 Task: Create a section Feature Fiesta and in the section, add a milestone Cryptocurrency Integration in the project AuroraStream
Action: Mouse moved to (451, 533)
Screenshot: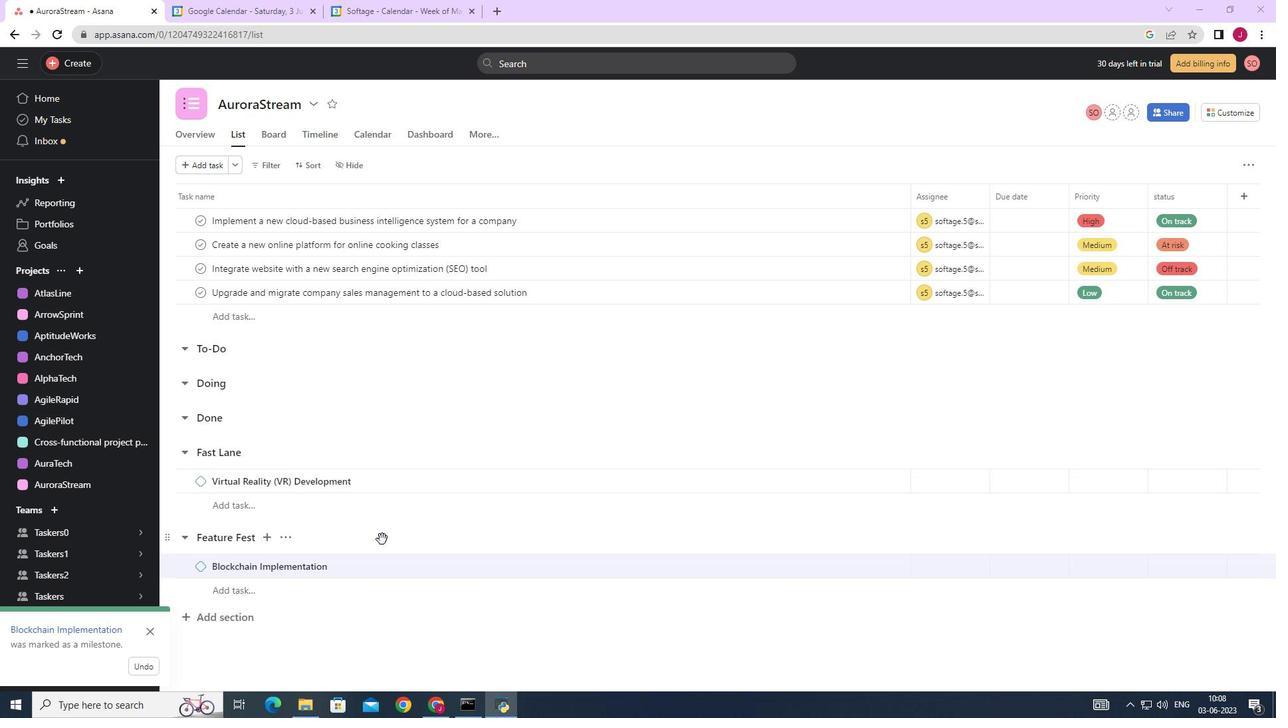 
Action: Mouse scrolled (451, 533) with delta (0, 0)
Screenshot: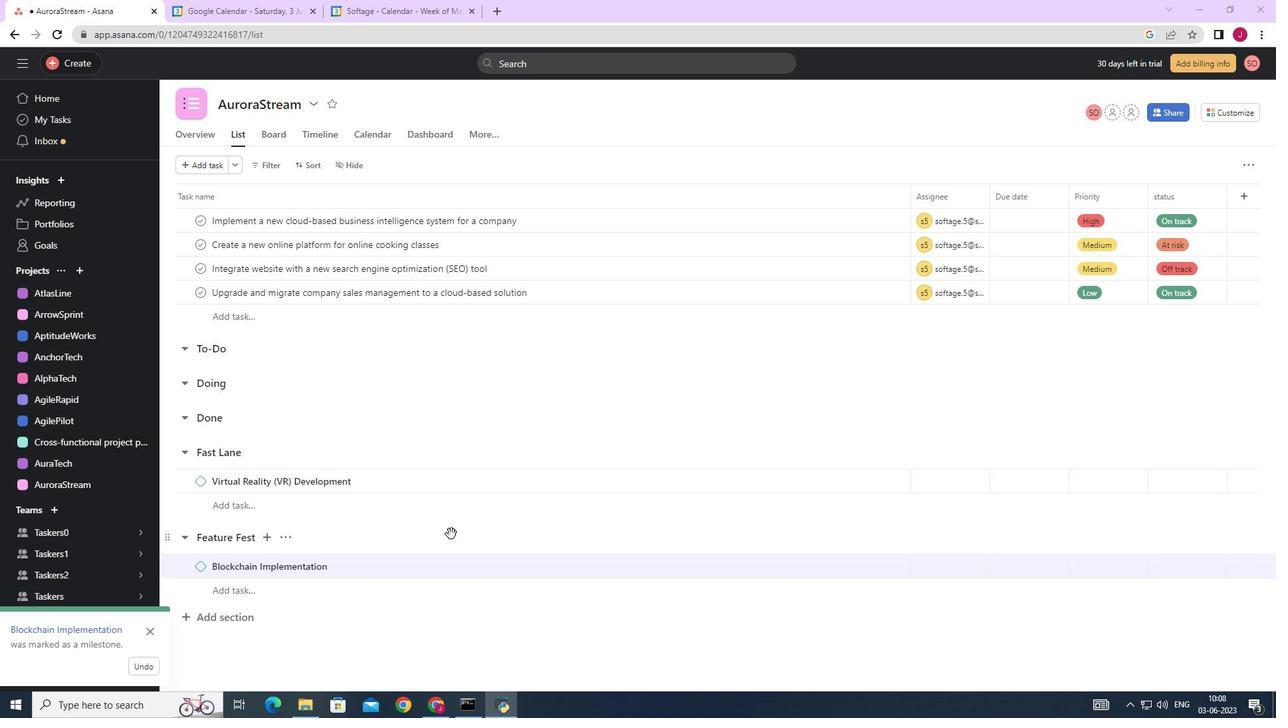 
Action: Mouse moved to (451, 533)
Screenshot: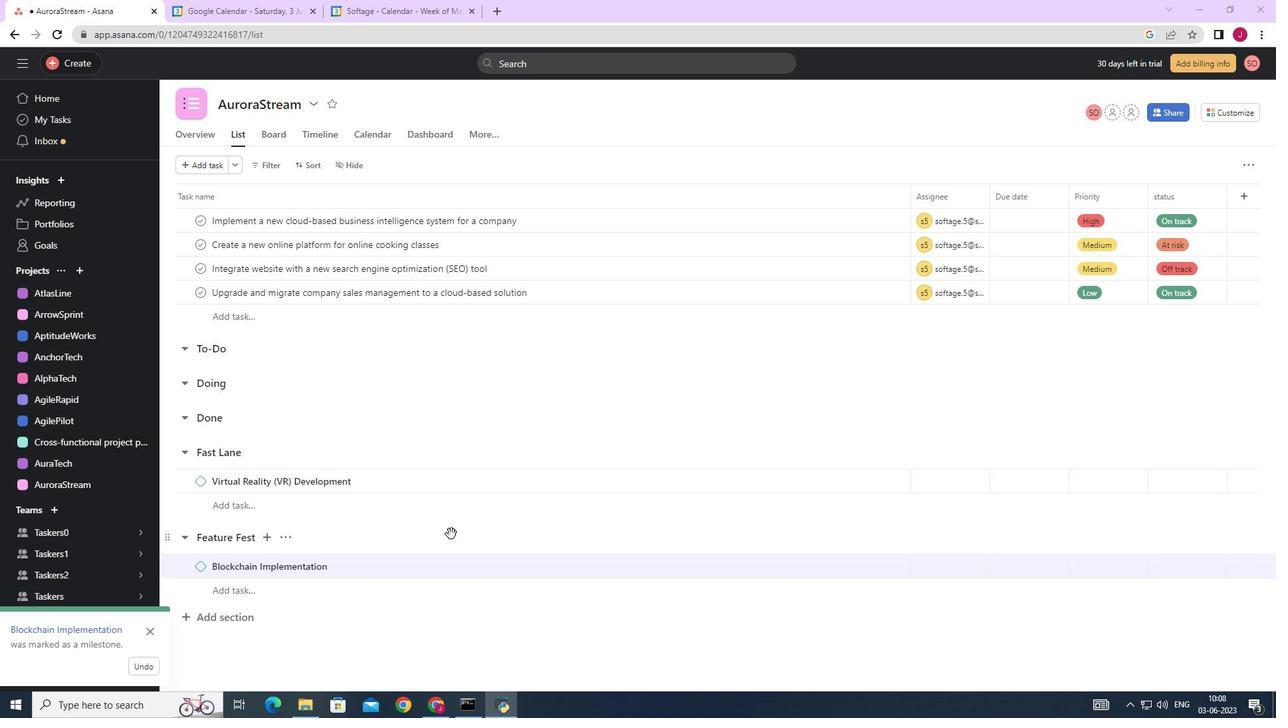 
Action: Mouse scrolled (451, 533) with delta (0, 0)
Screenshot: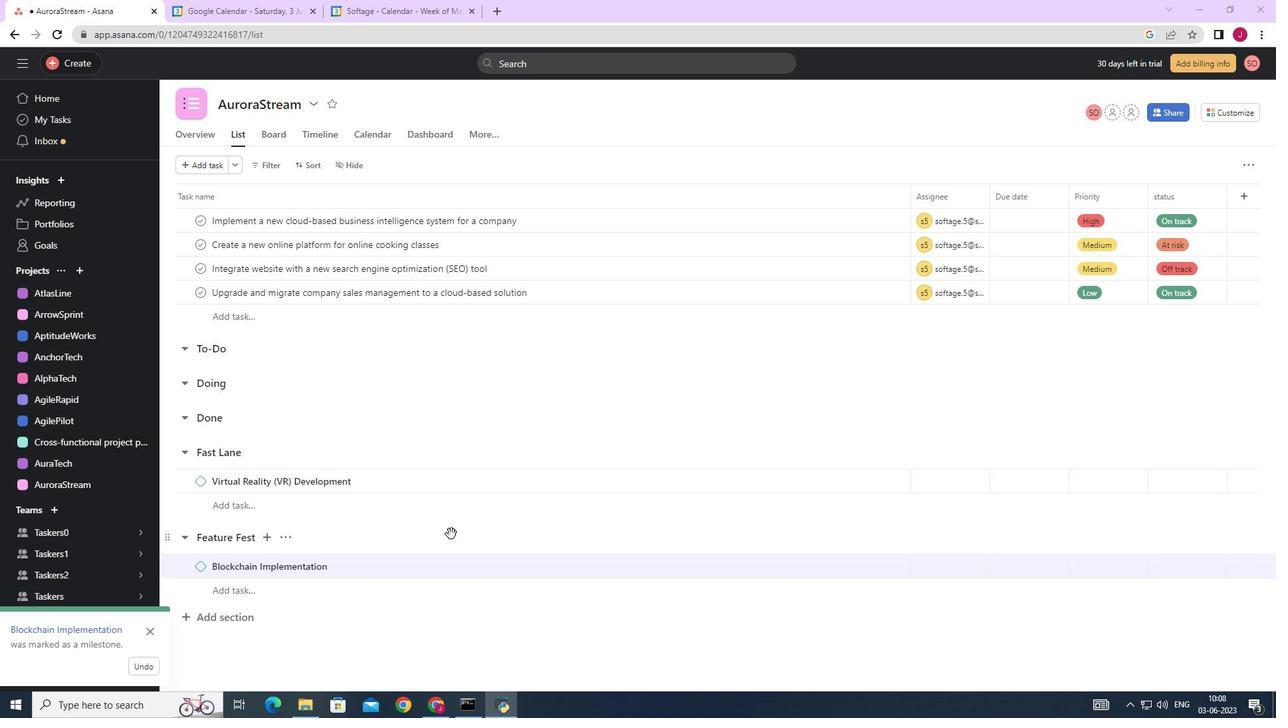 
Action: Mouse scrolled (451, 533) with delta (0, 0)
Screenshot: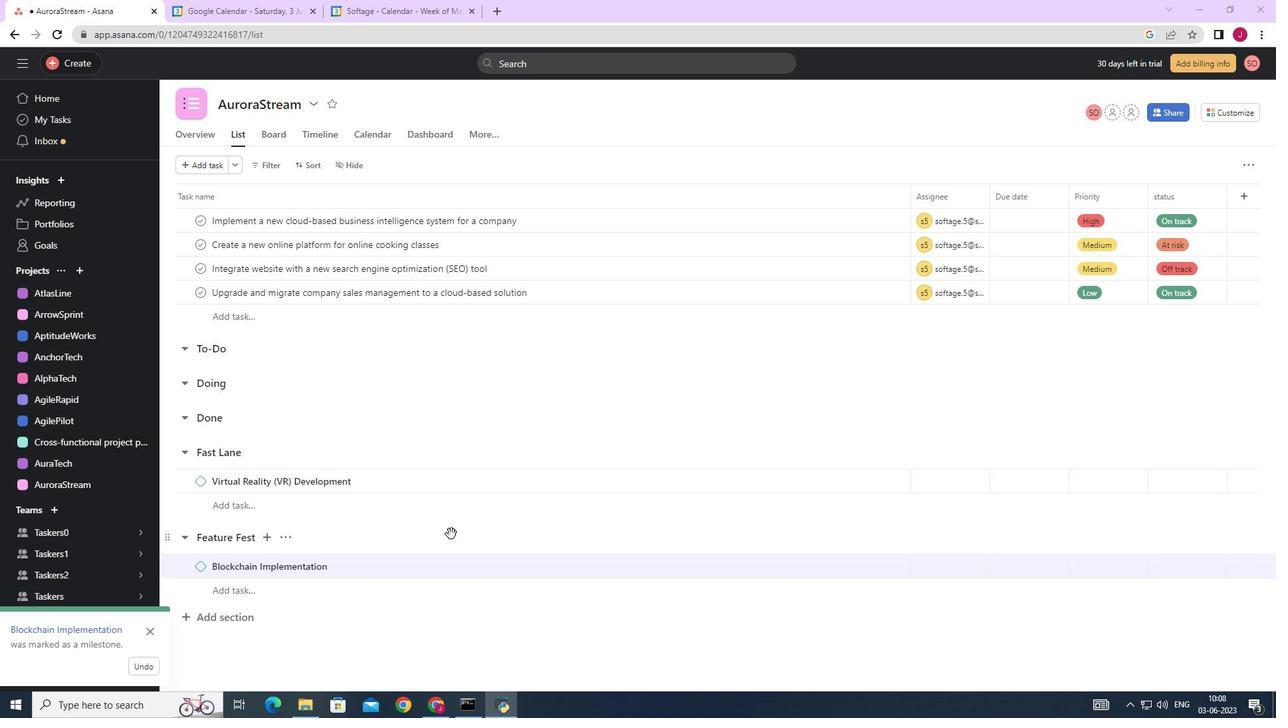 
Action: Mouse scrolled (451, 533) with delta (0, 0)
Screenshot: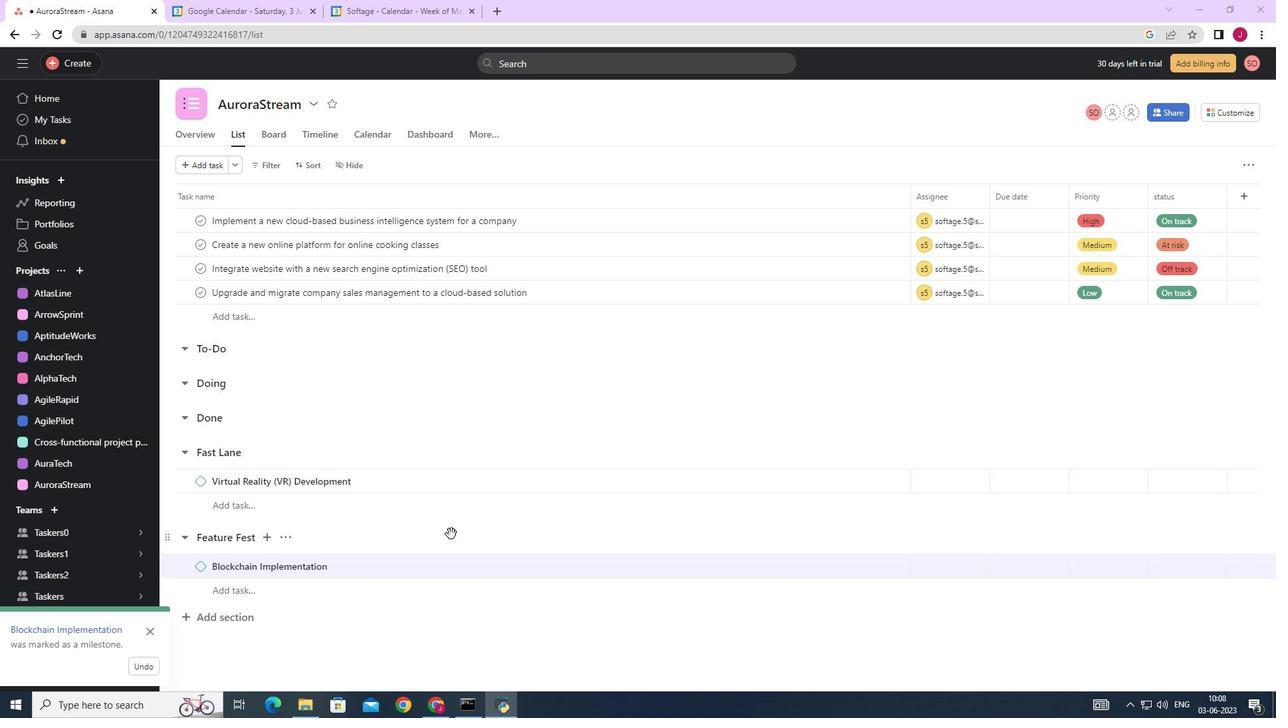 
Action: Mouse scrolled (451, 533) with delta (0, 0)
Screenshot: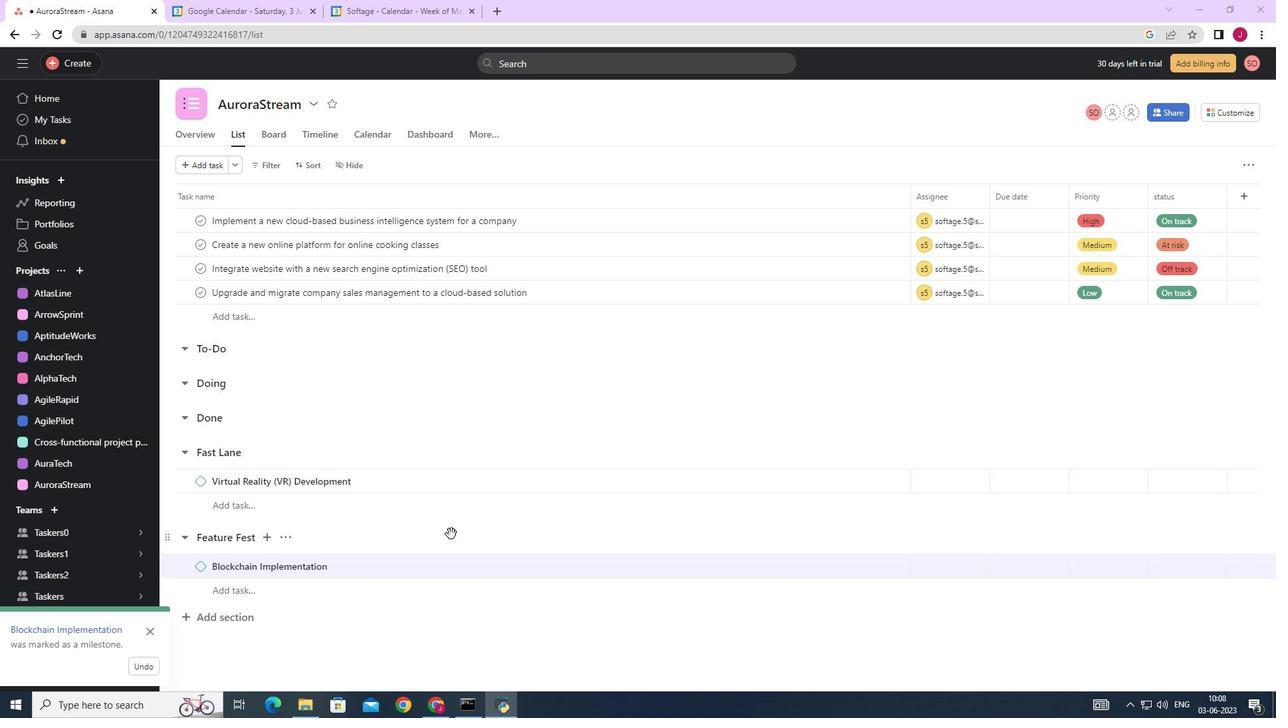 
Action: Mouse moved to (146, 628)
Screenshot: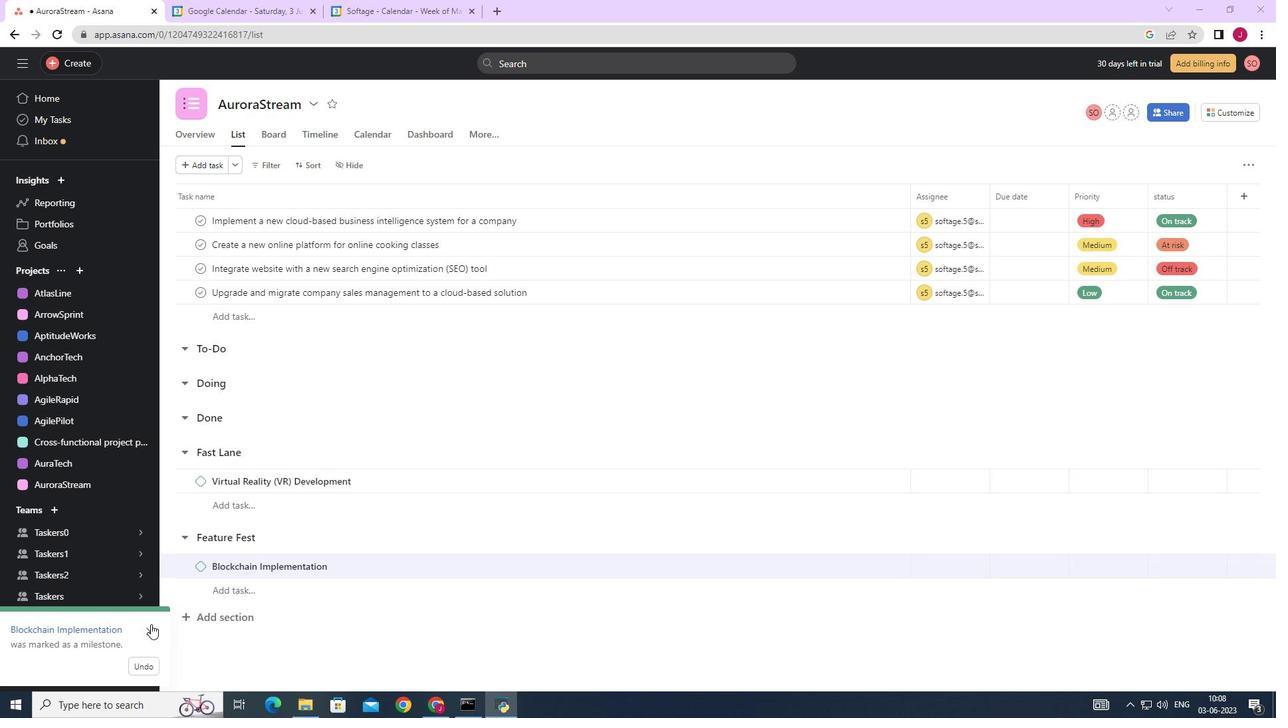 
Action: Mouse pressed left at (146, 628)
Screenshot: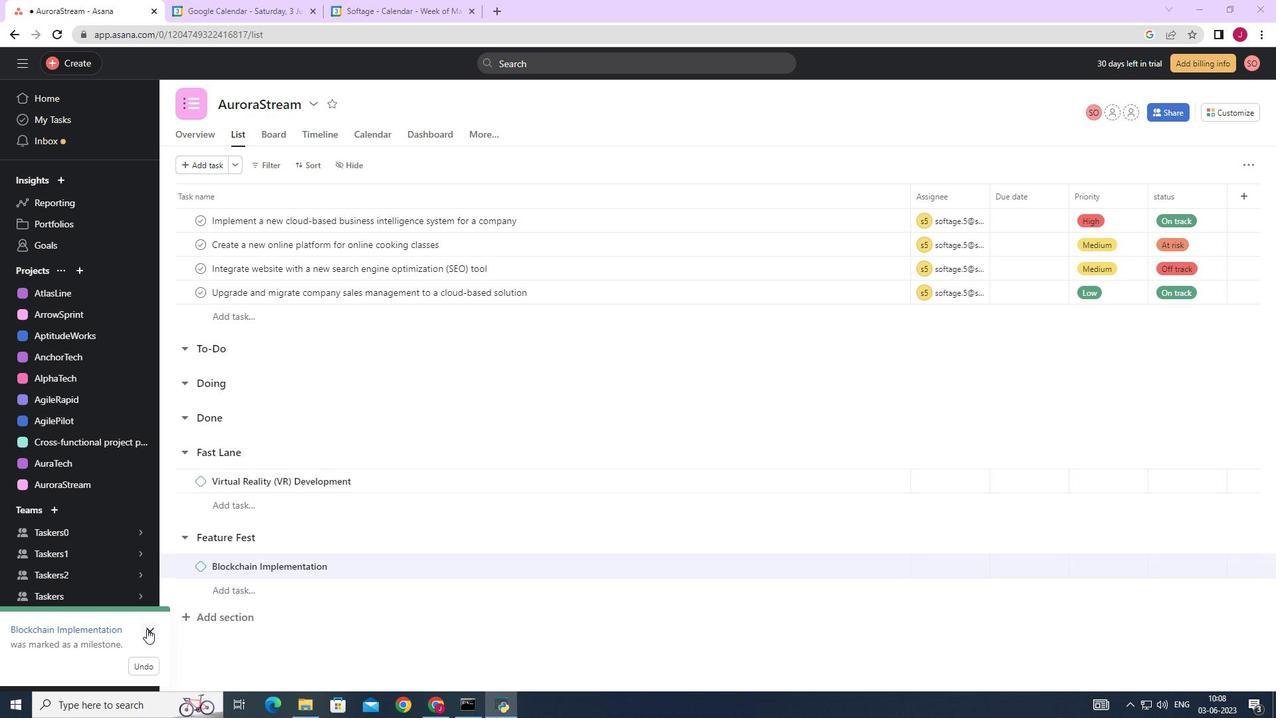 
Action: Mouse moved to (218, 615)
Screenshot: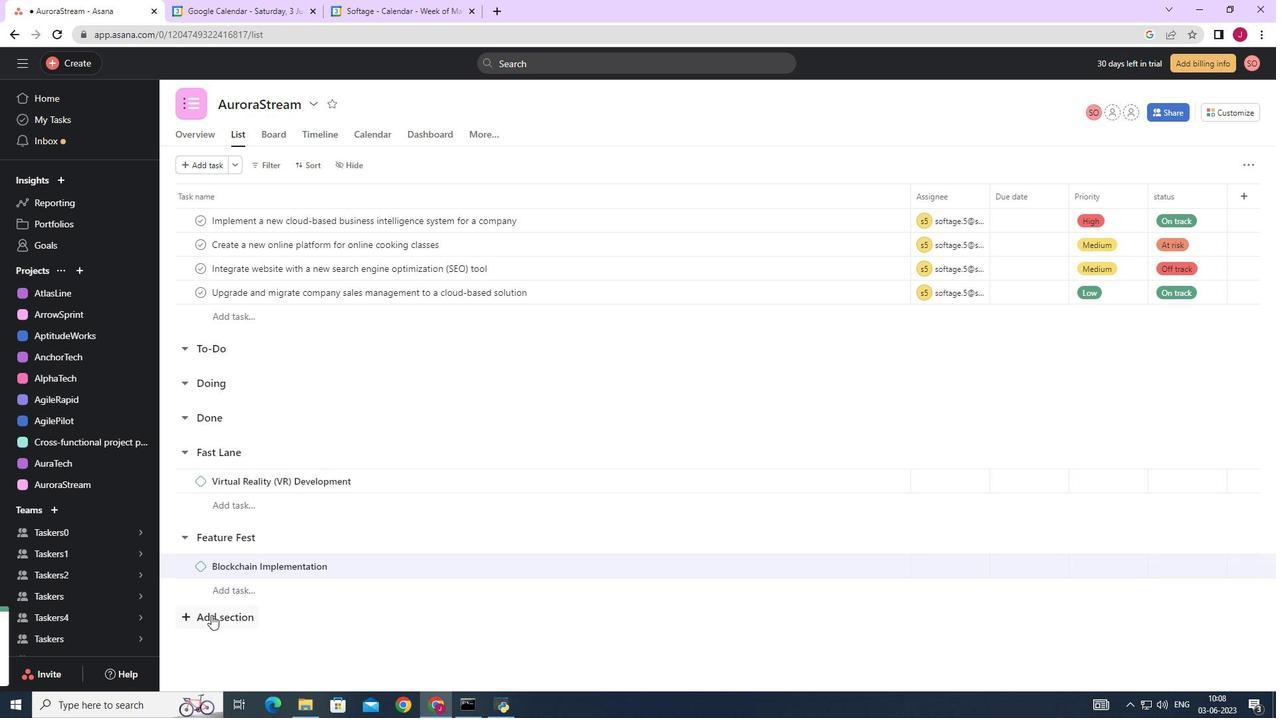 
Action: Mouse pressed left at (218, 615)
Screenshot: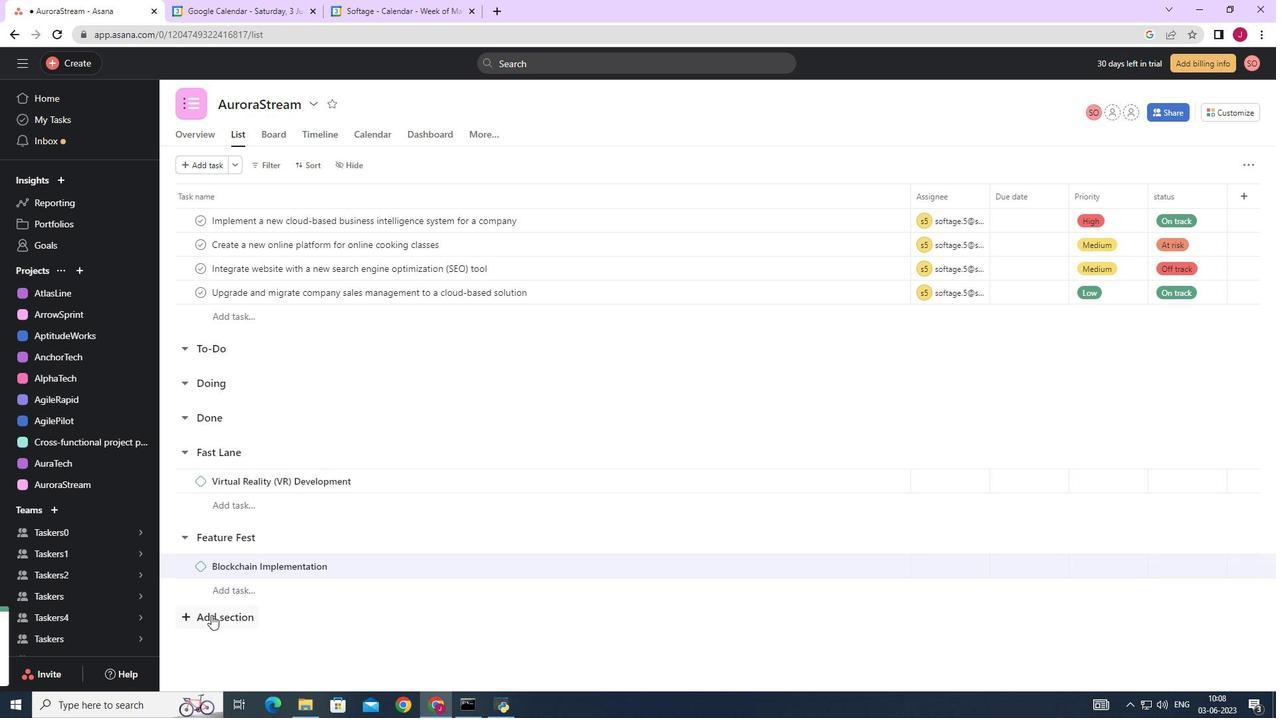 
Action: Mouse moved to (242, 617)
Screenshot: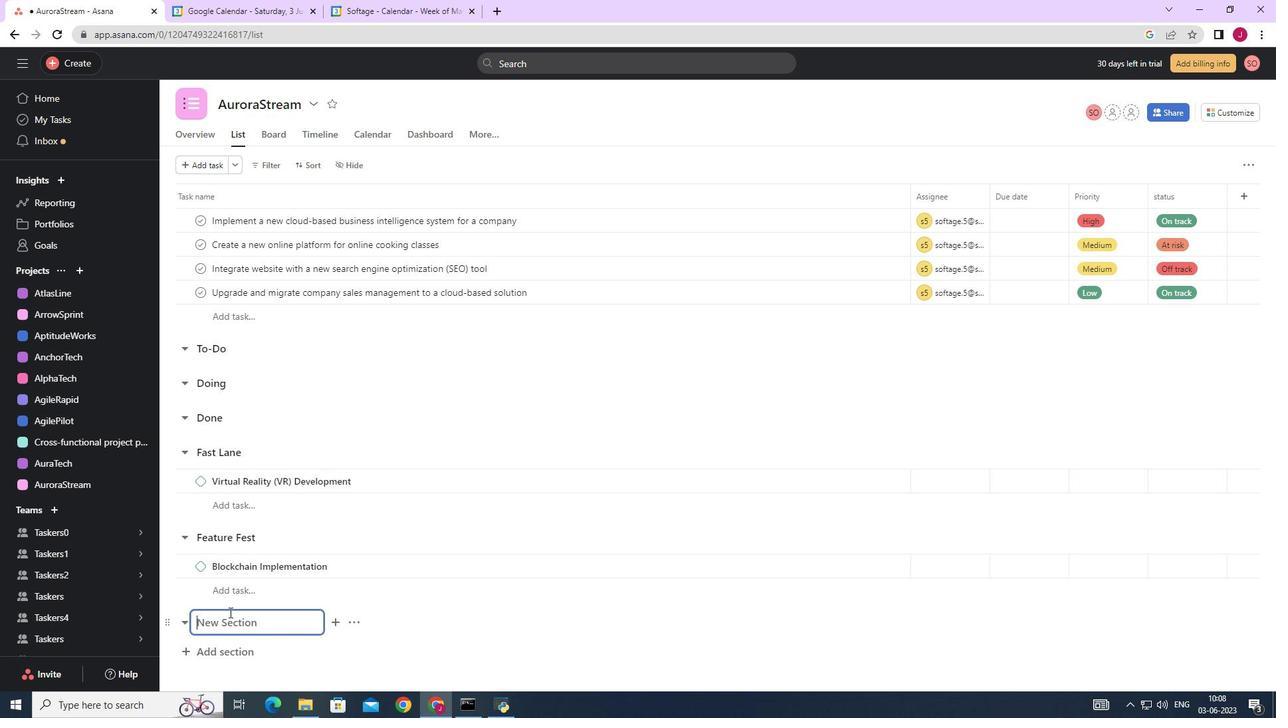 
Action: Mouse scrolled (242, 616) with delta (0, 0)
Screenshot: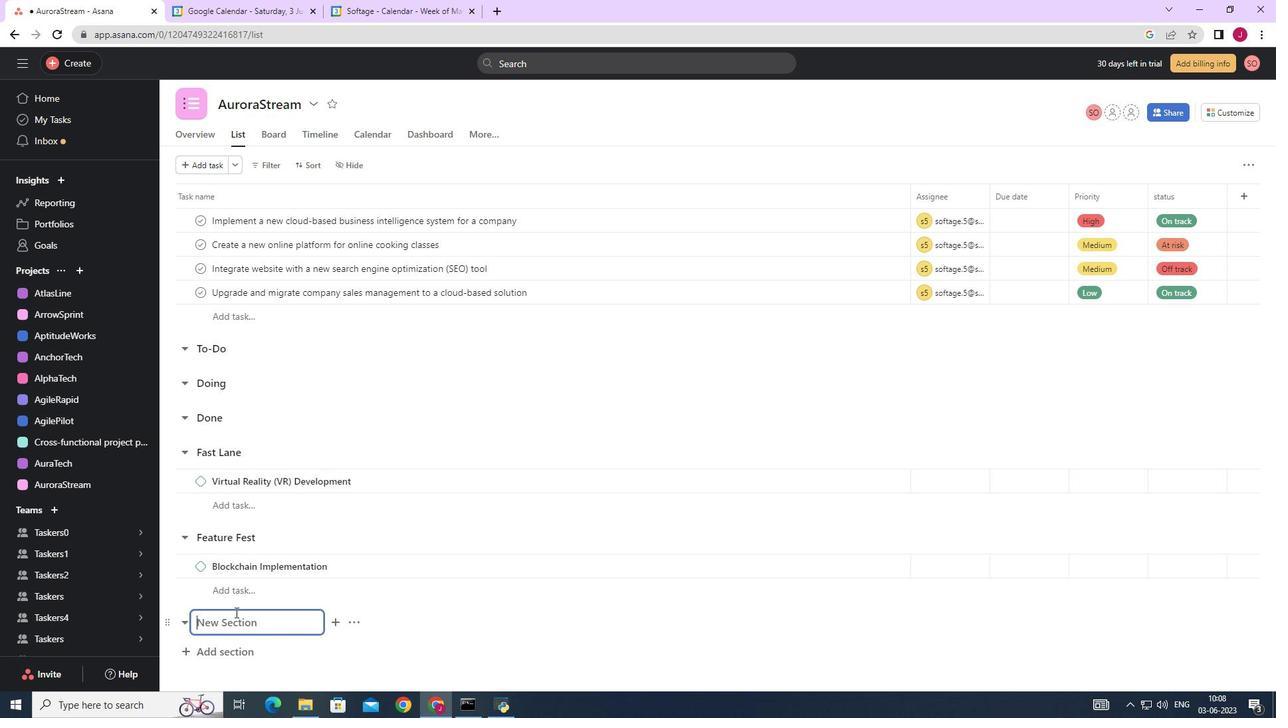 
Action: Mouse scrolled (242, 616) with delta (0, 0)
Screenshot: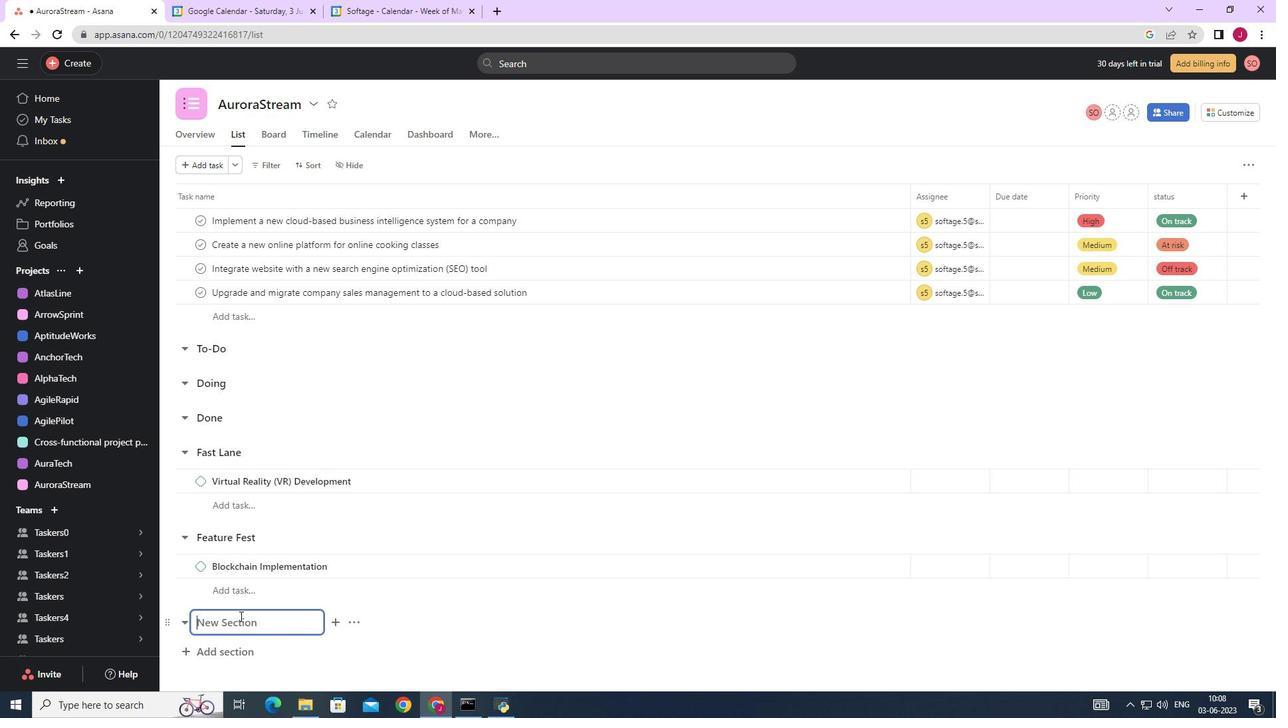 
Action: Mouse scrolled (242, 616) with delta (0, 0)
Screenshot: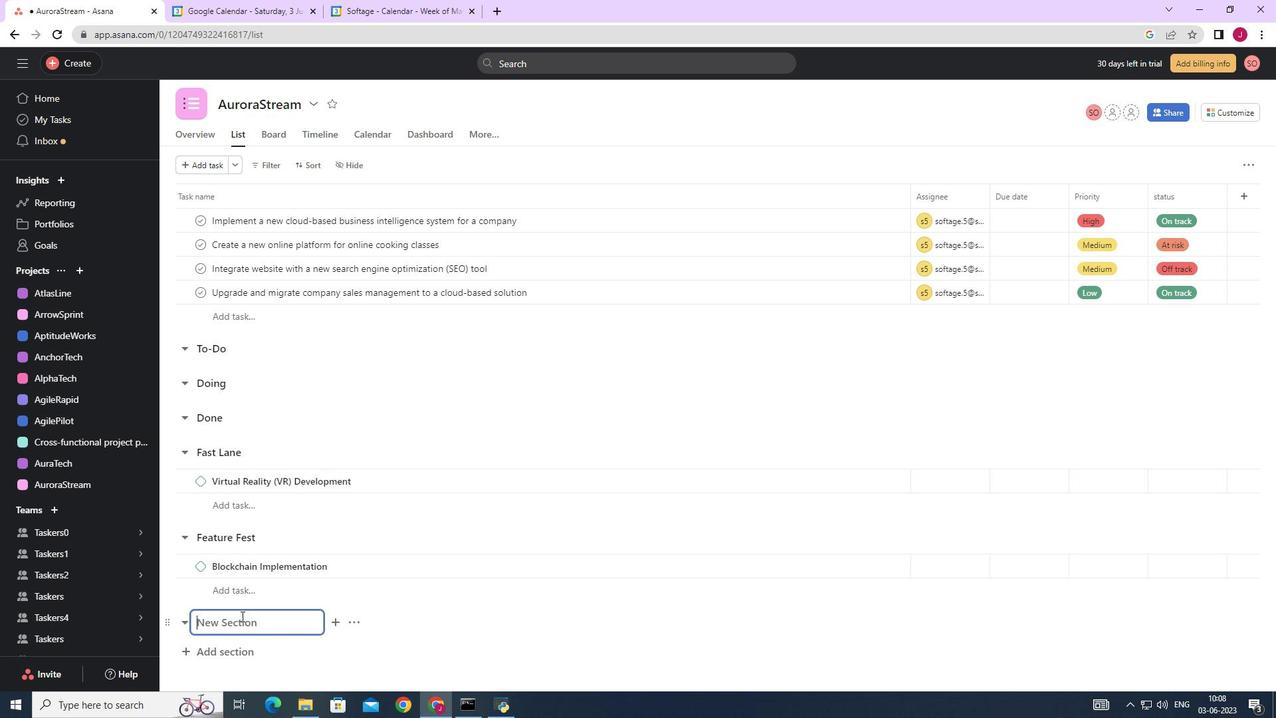 
Action: Mouse scrolled (242, 616) with delta (0, 0)
Screenshot: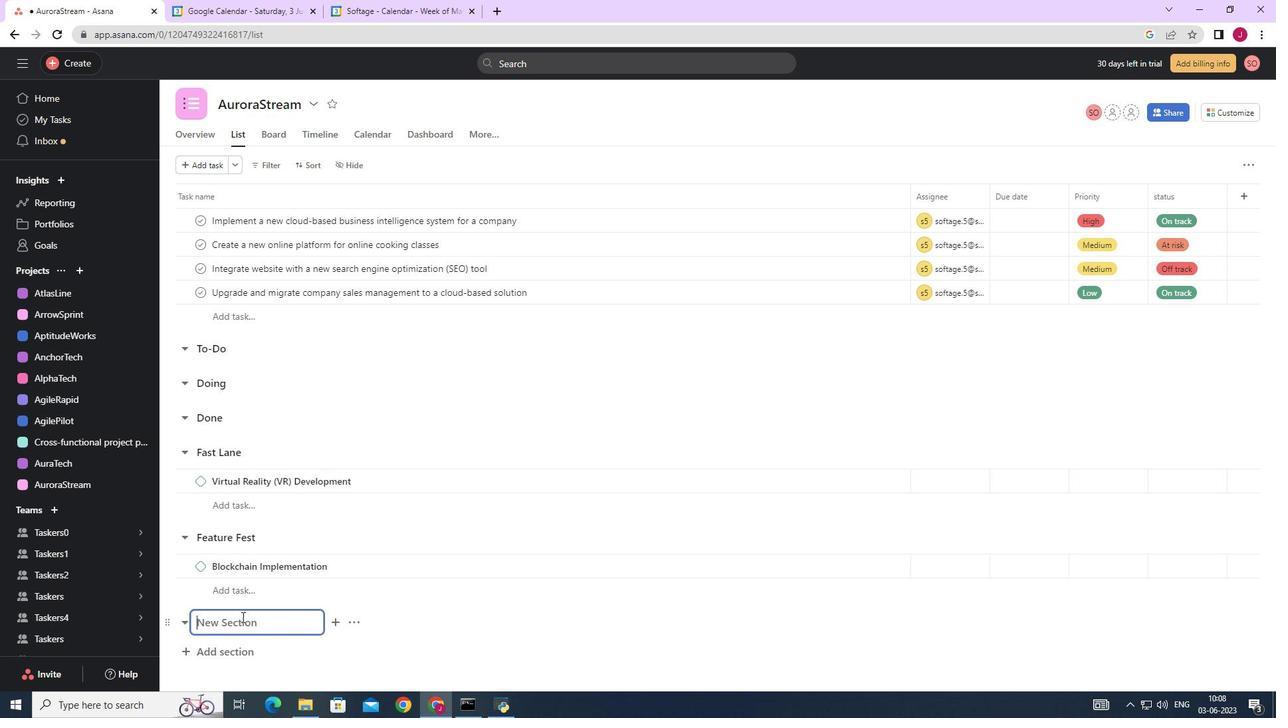 
Action: Mouse moved to (259, 617)
Screenshot: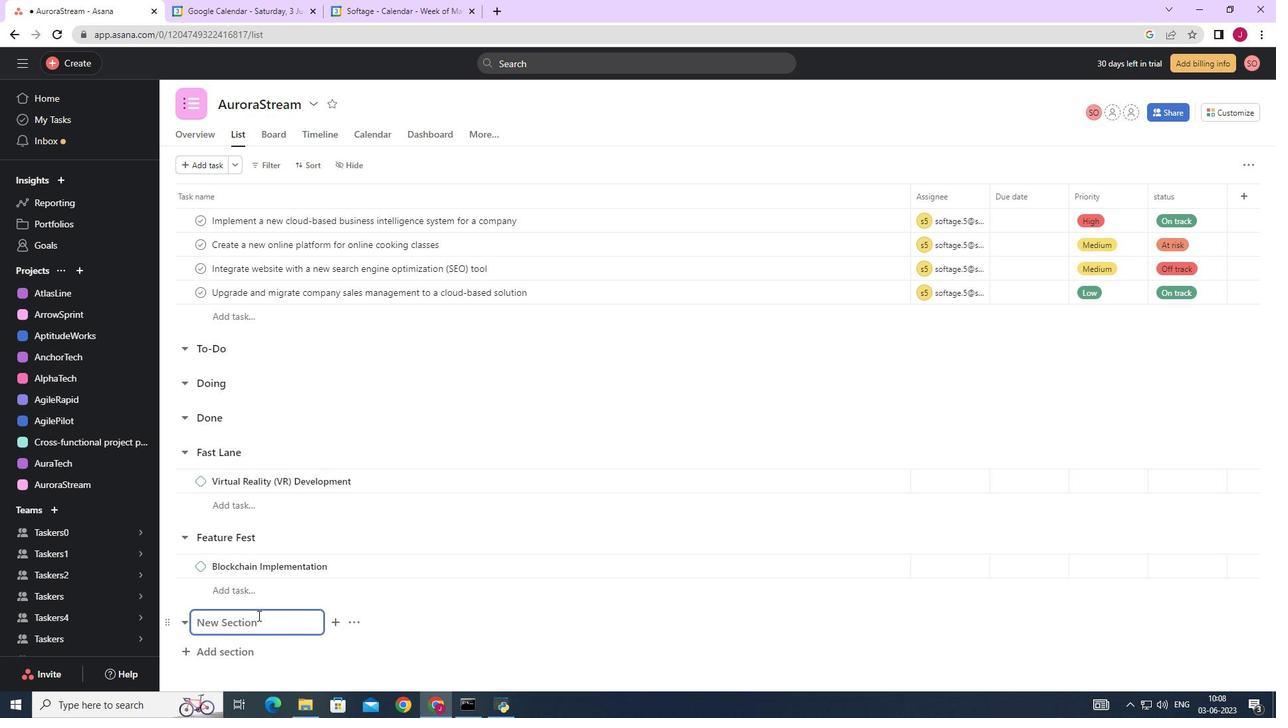 
Action: Mouse pressed left at (259, 617)
Screenshot: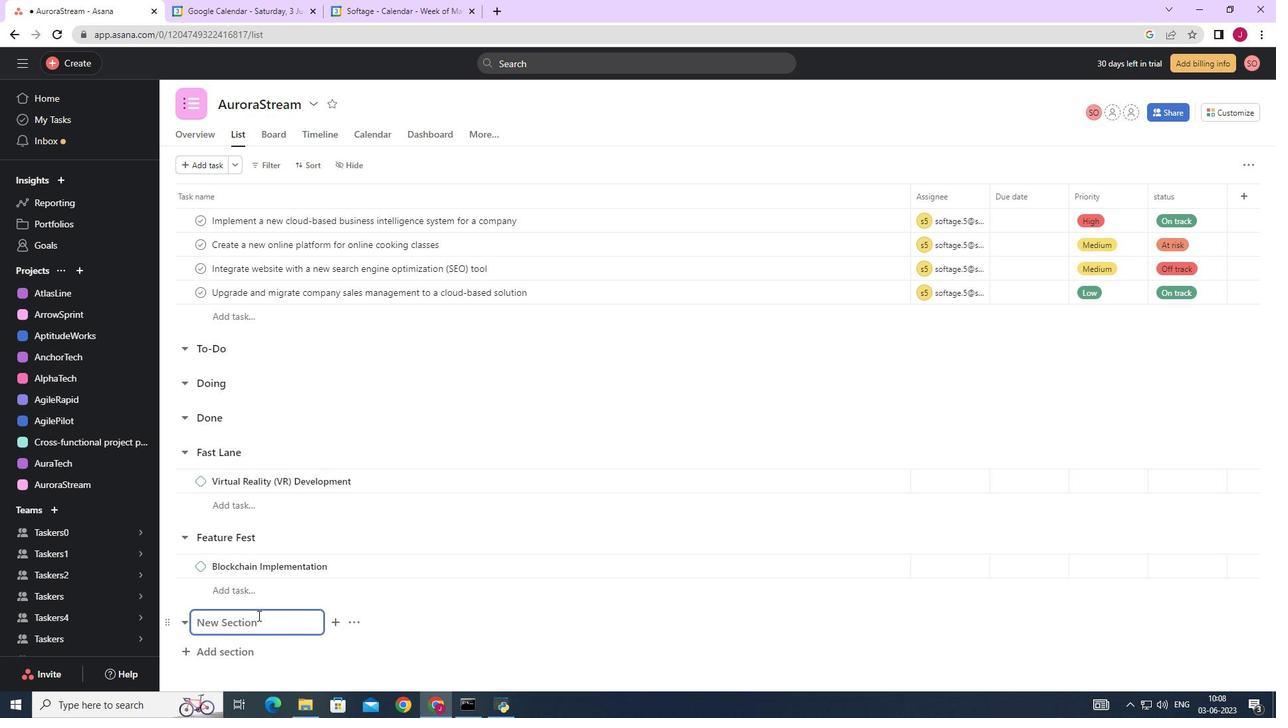 
Action: Mouse moved to (261, 618)
Screenshot: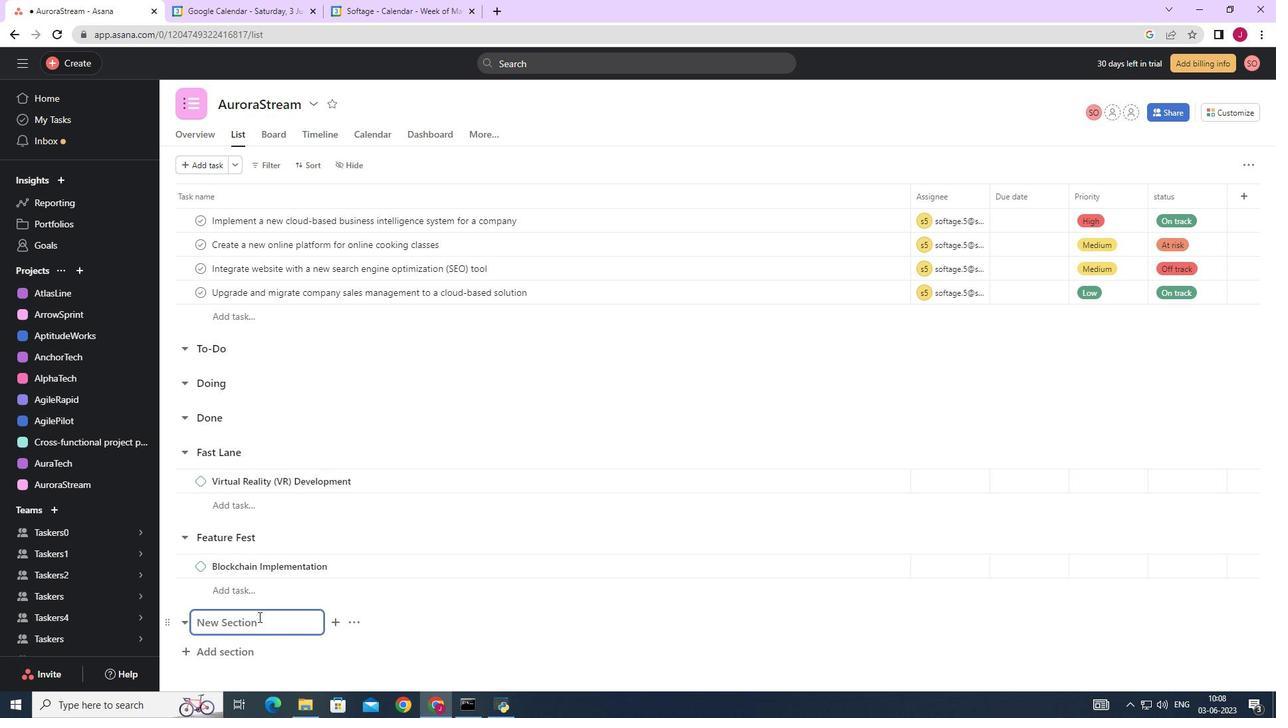 
Action: Key pressed <Key.caps_lock>F<Key.caps_lock>eature<Key.space><Key.caps_lock>F<Key.caps_lock>iesta<Key.enter><Key.caps_lock>C<Key.caps_lock>ryptocurrency<Key.space><Key.caps_lock>I<Key.caps_lock>ntegration
Screenshot: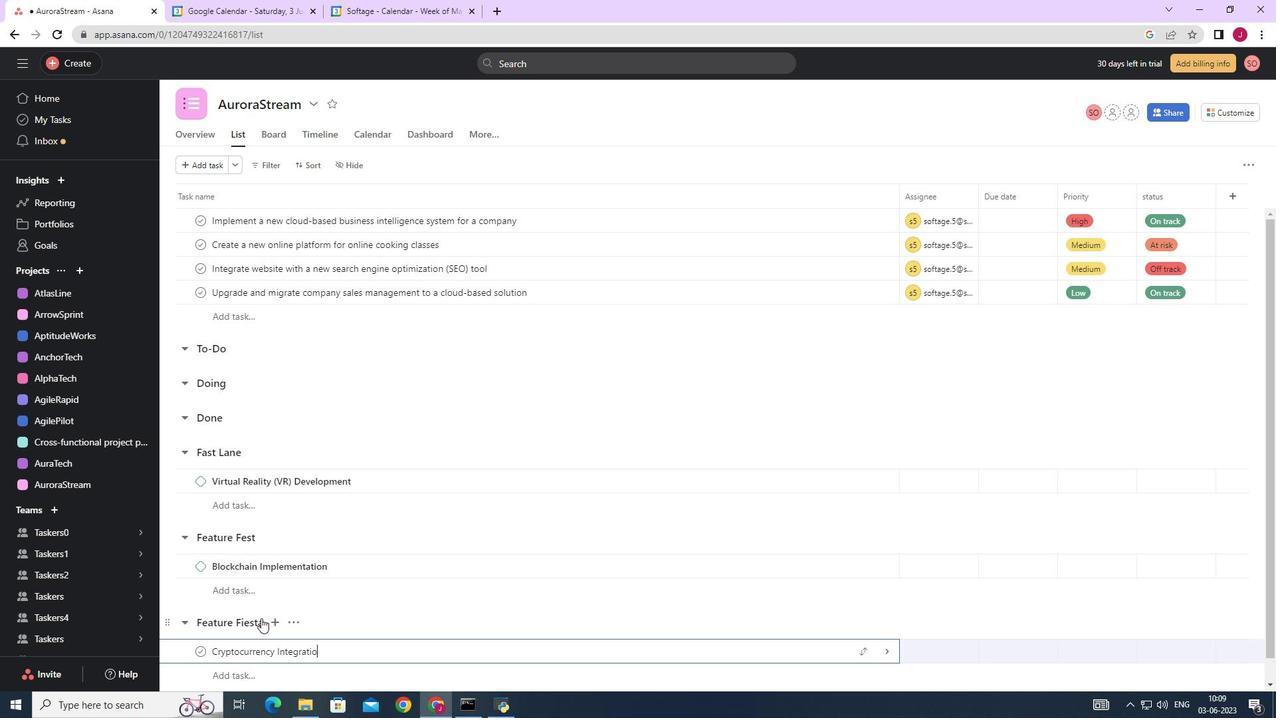 
Action: Mouse moved to (888, 653)
Screenshot: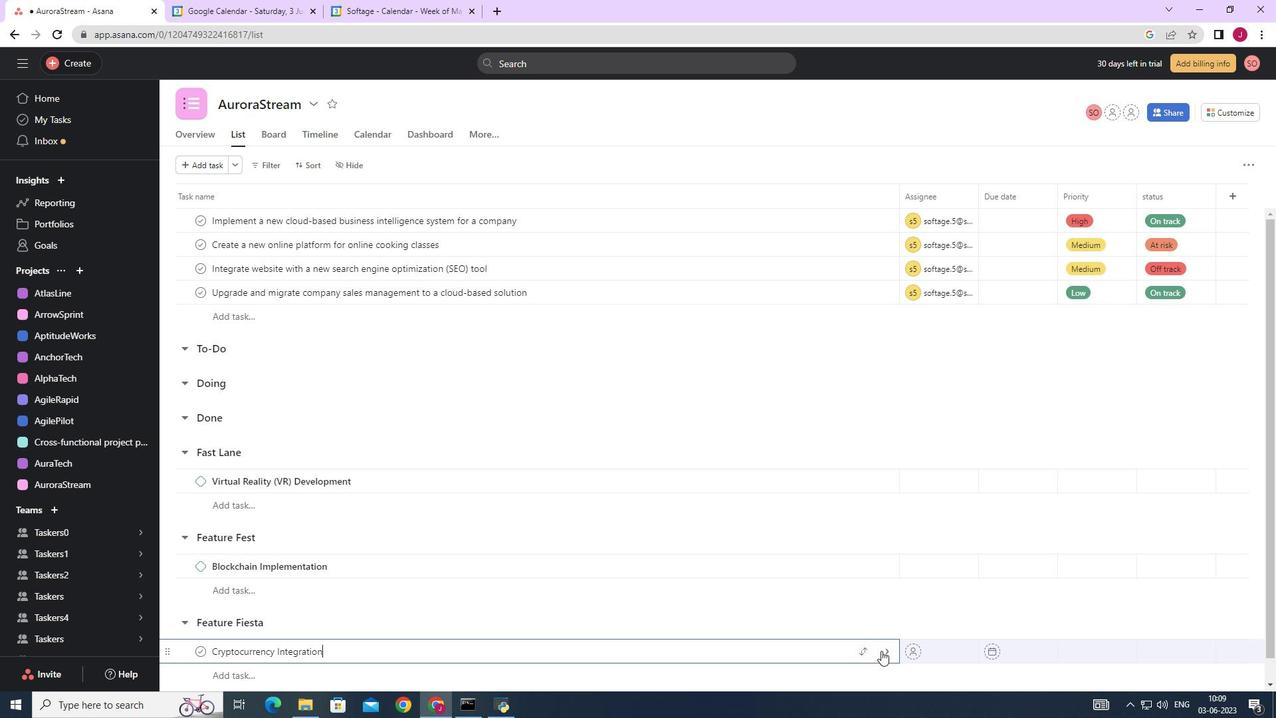 
Action: Mouse pressed left at (888, 653)
Screenshot: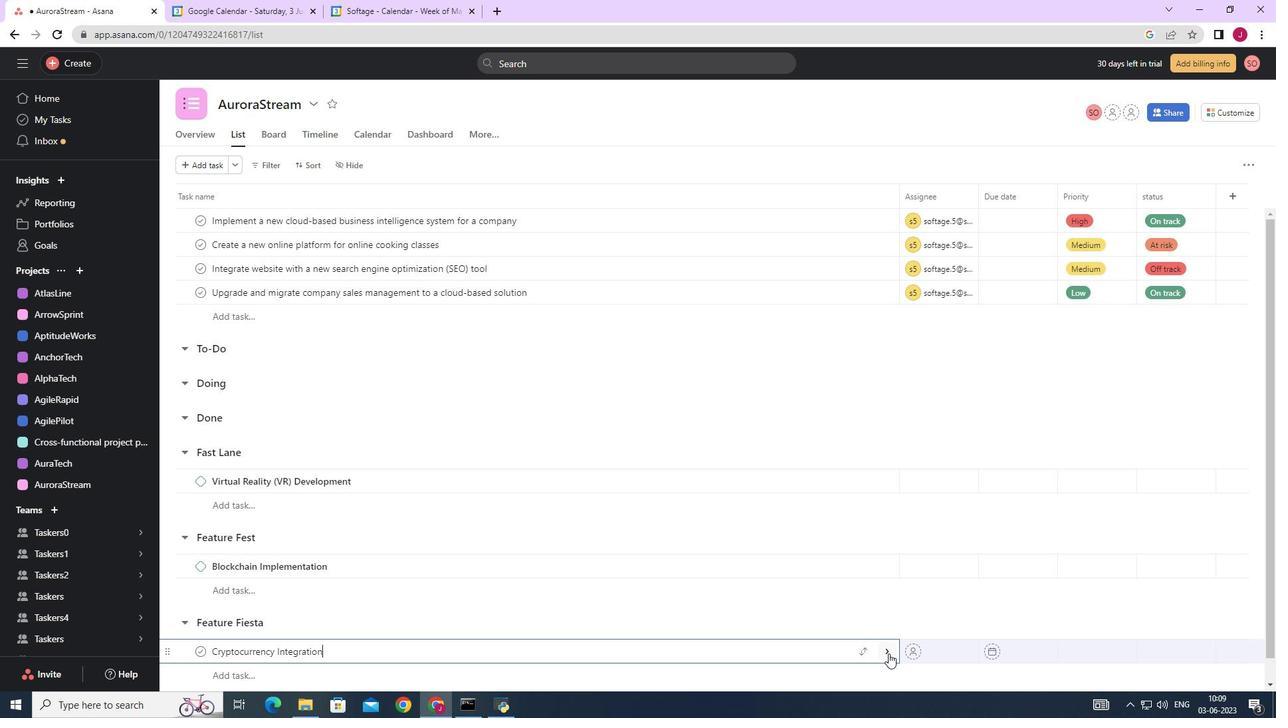 
Action: Mouse moved to (1222, 161)
Screenshot: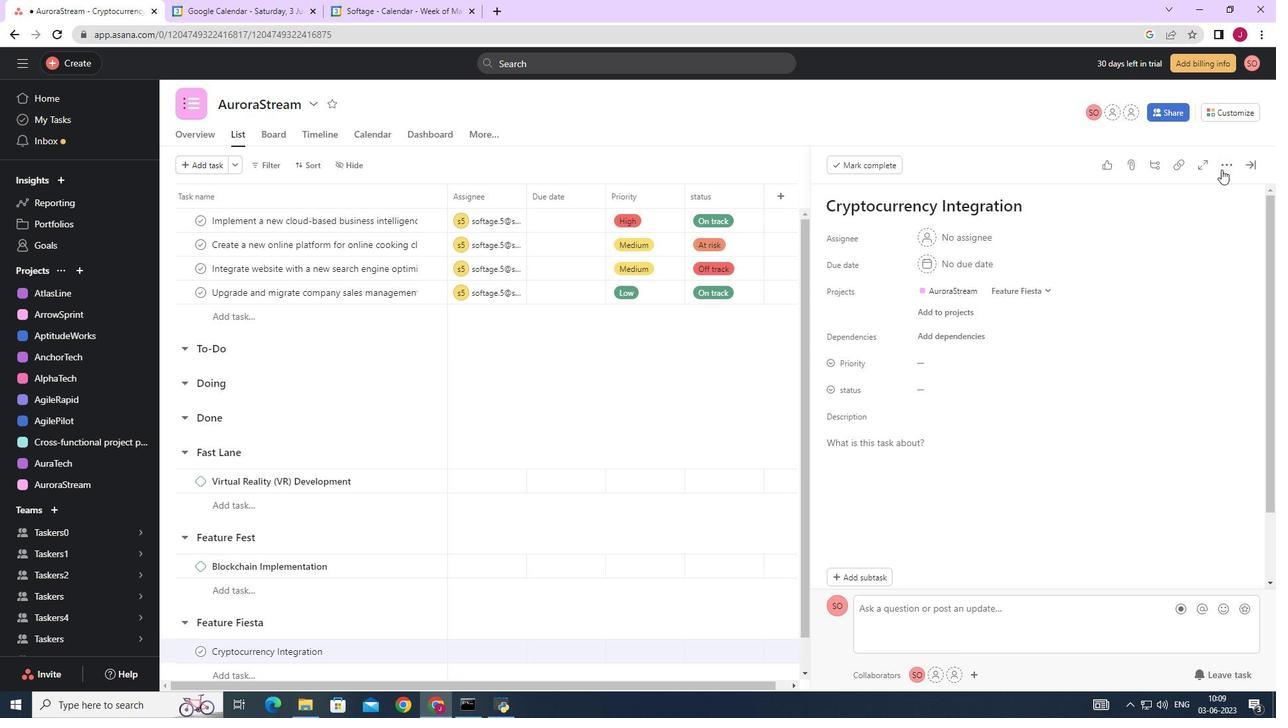 
Action: Mouse pressed left at (1222, 161)
Screenshot: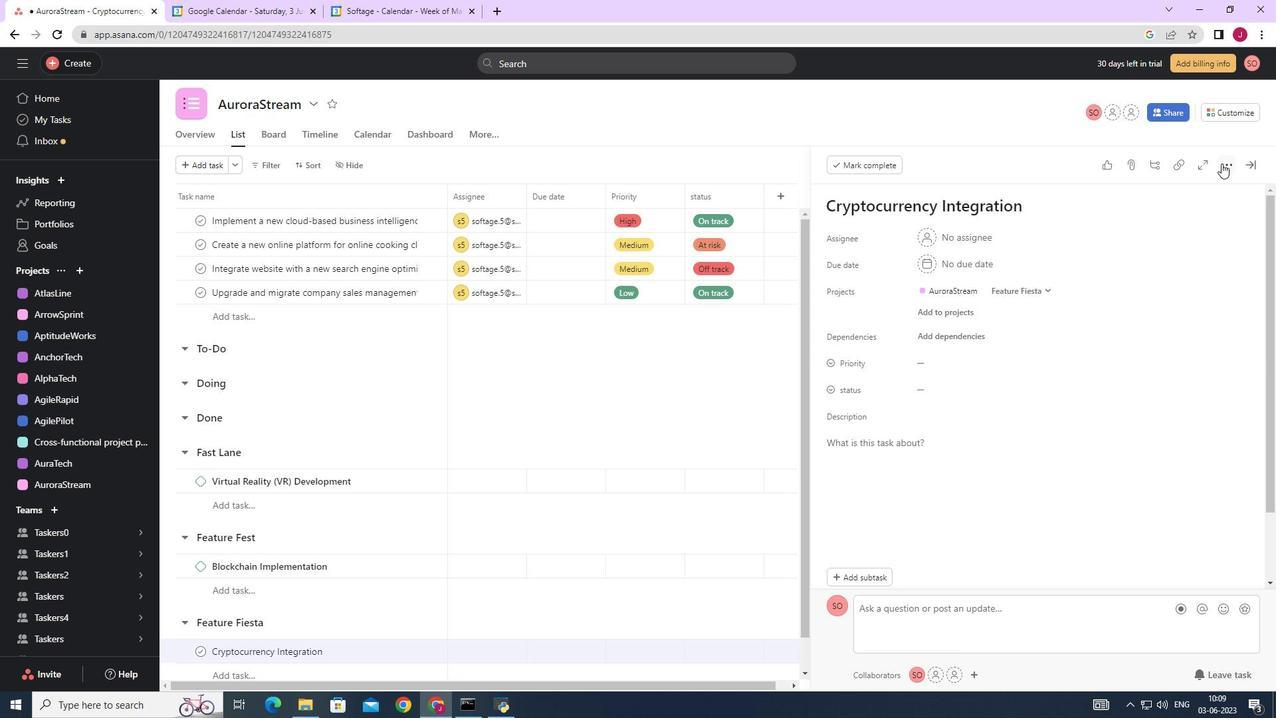 
Action: Mouse moved to (1130, 216)
Screenshot: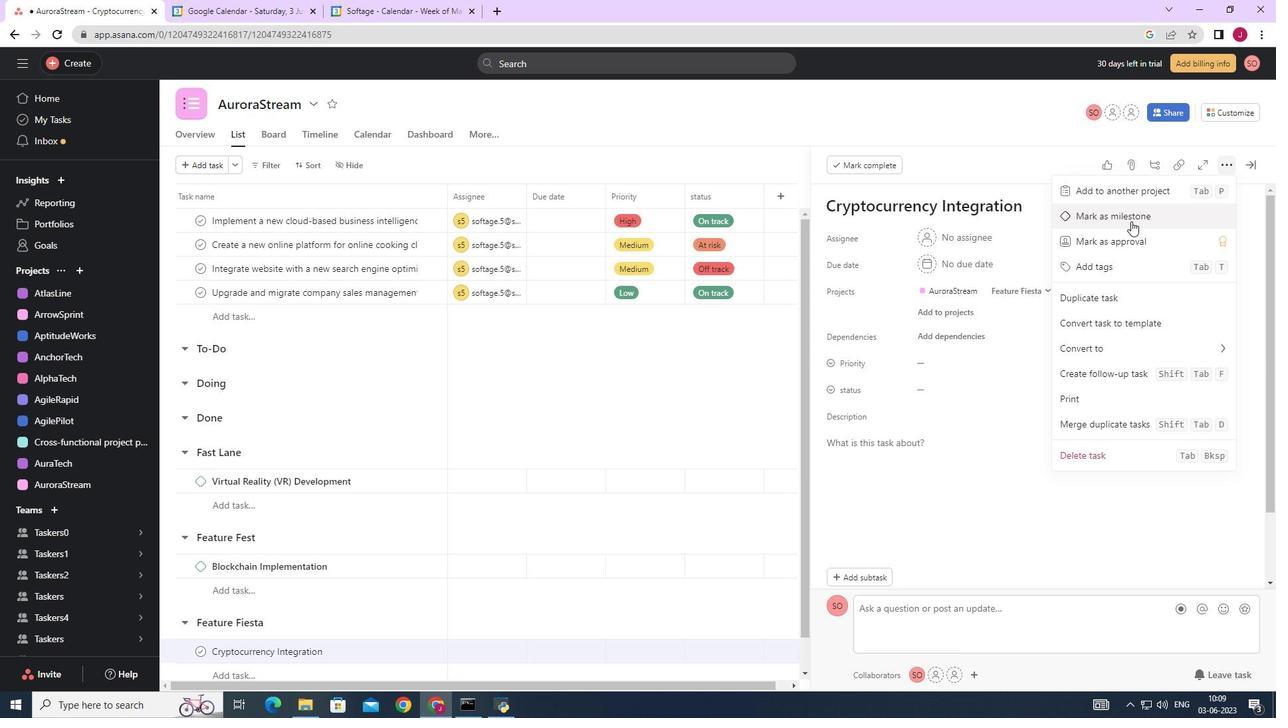 
Action: Mouse pressed left at (1130, 216)
Screenshot: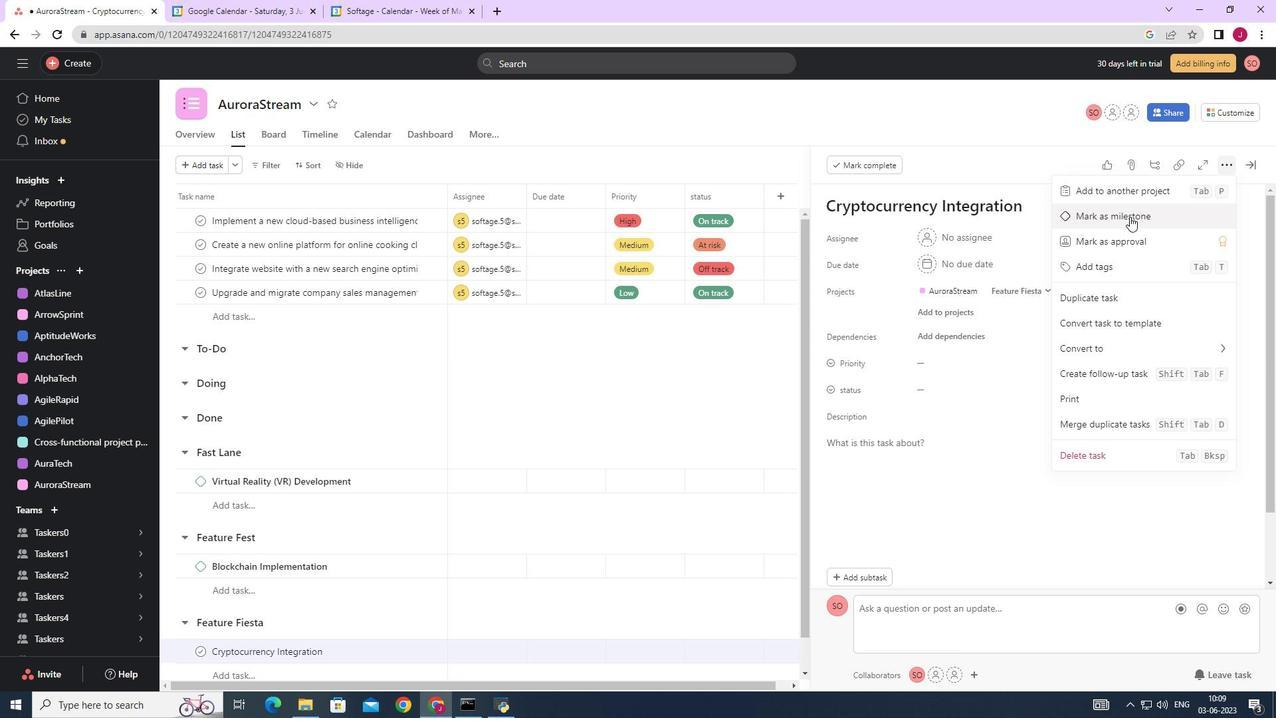 
Action: Mouse moved to (1255, 162)
Screenshot: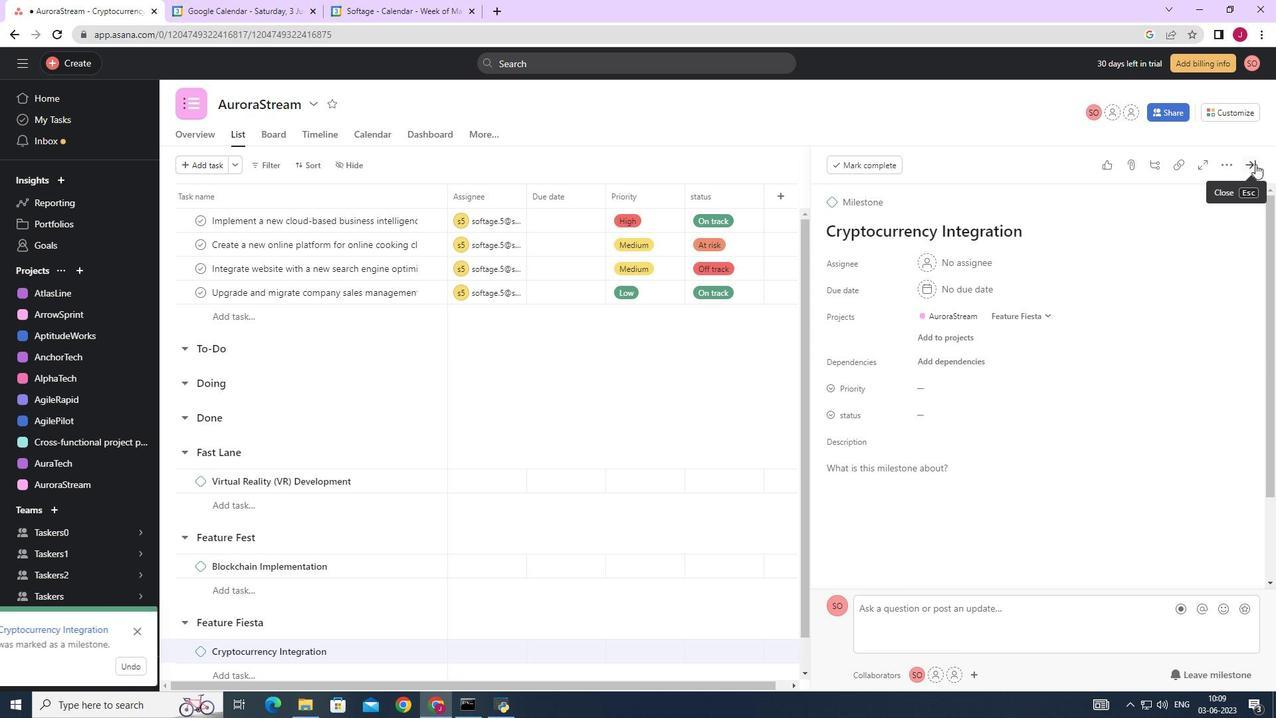 
Action: Mouse pressed left at (1255, 162)
Screenshot: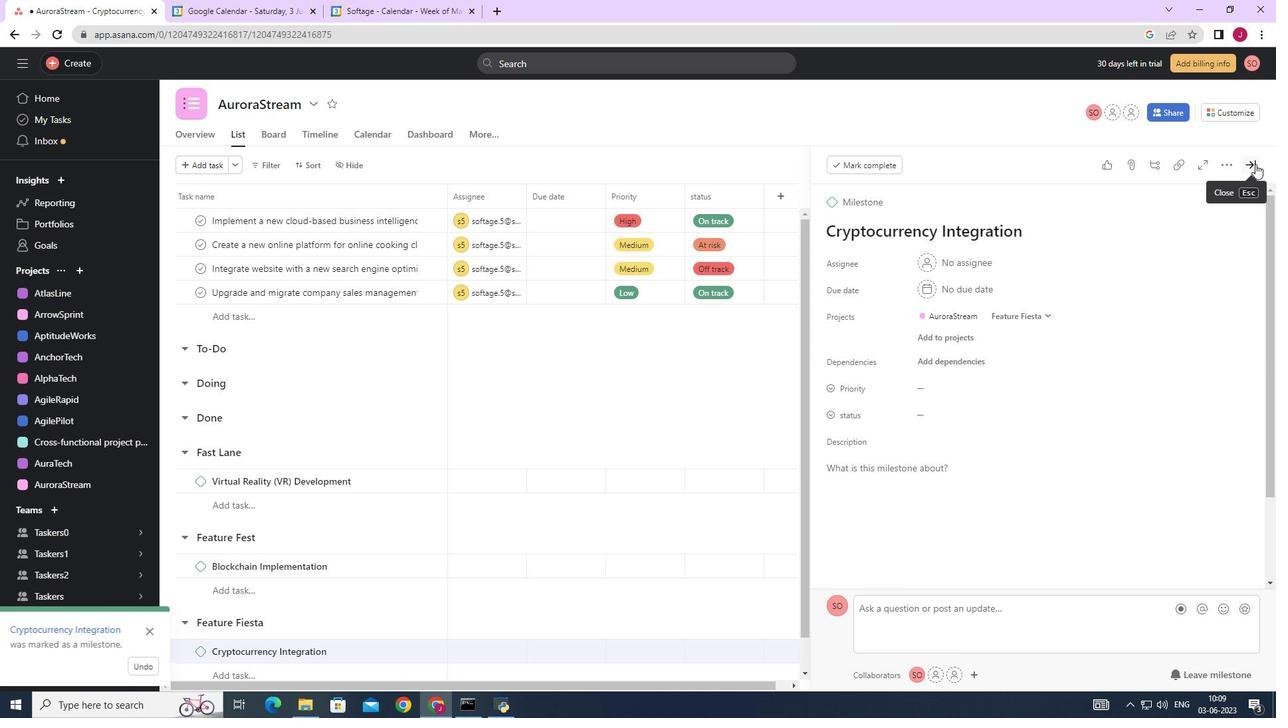 
Action: Mouse moved to (647, 484)
Screenshot: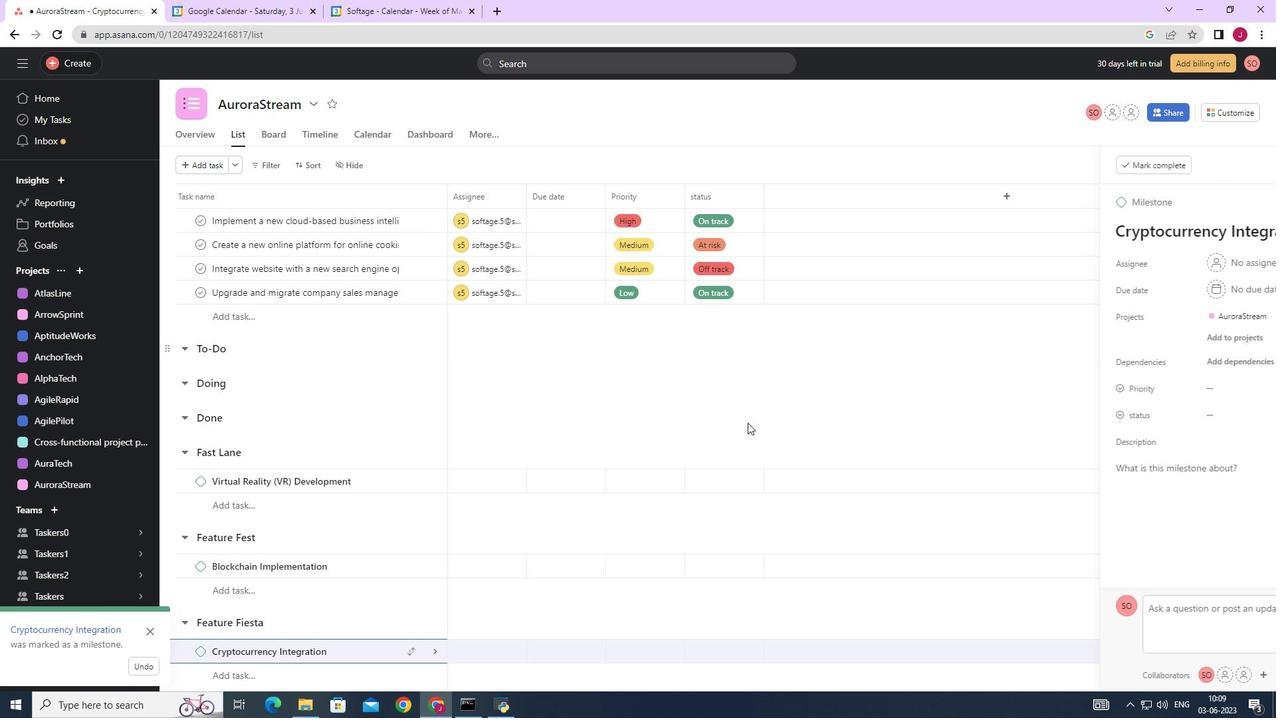 
